 Task: Create Board Marketing Optimization to Workspace Auditing and Compliance. Create Board Social Media Listening to Workspace Auditing and Compliance. Create Board Diversity and Inclusion Policy Development and Implementation to Workspace Auditing and Compliance
Action: Mouse moved to (387, 90)
Screenshot: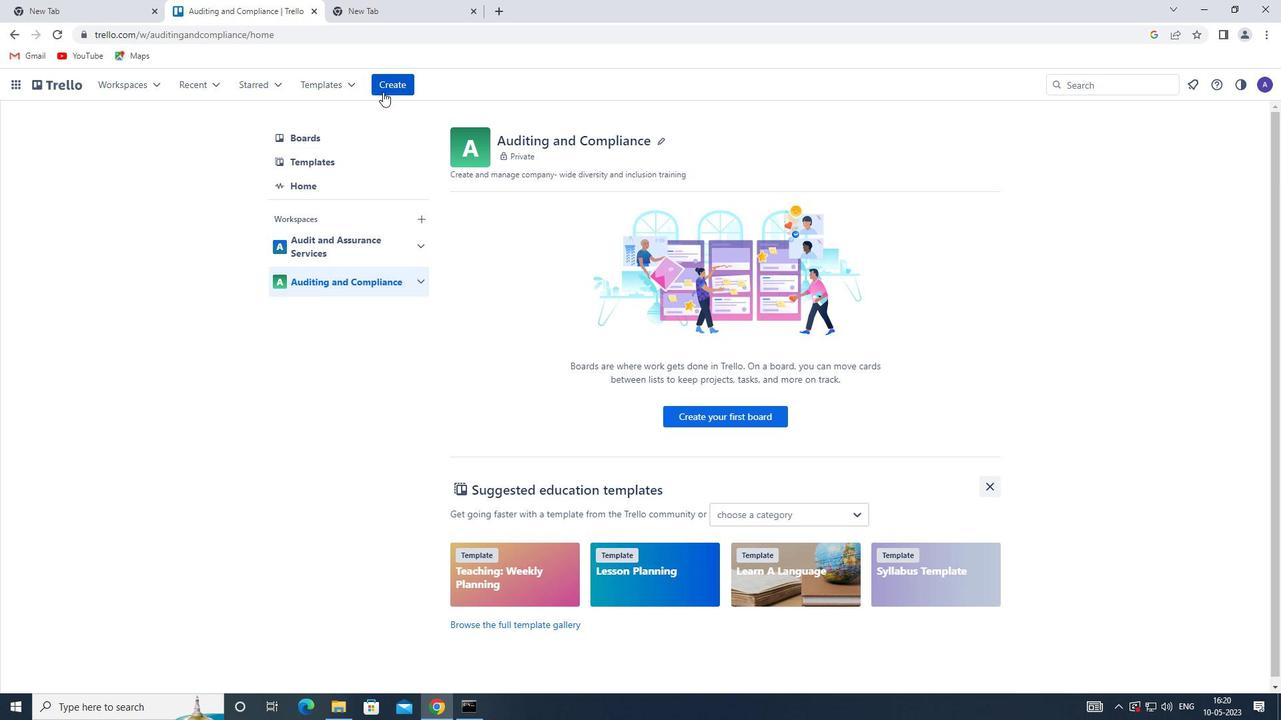 
Action: Mouse pressed left at (387, 90)
Screenshot: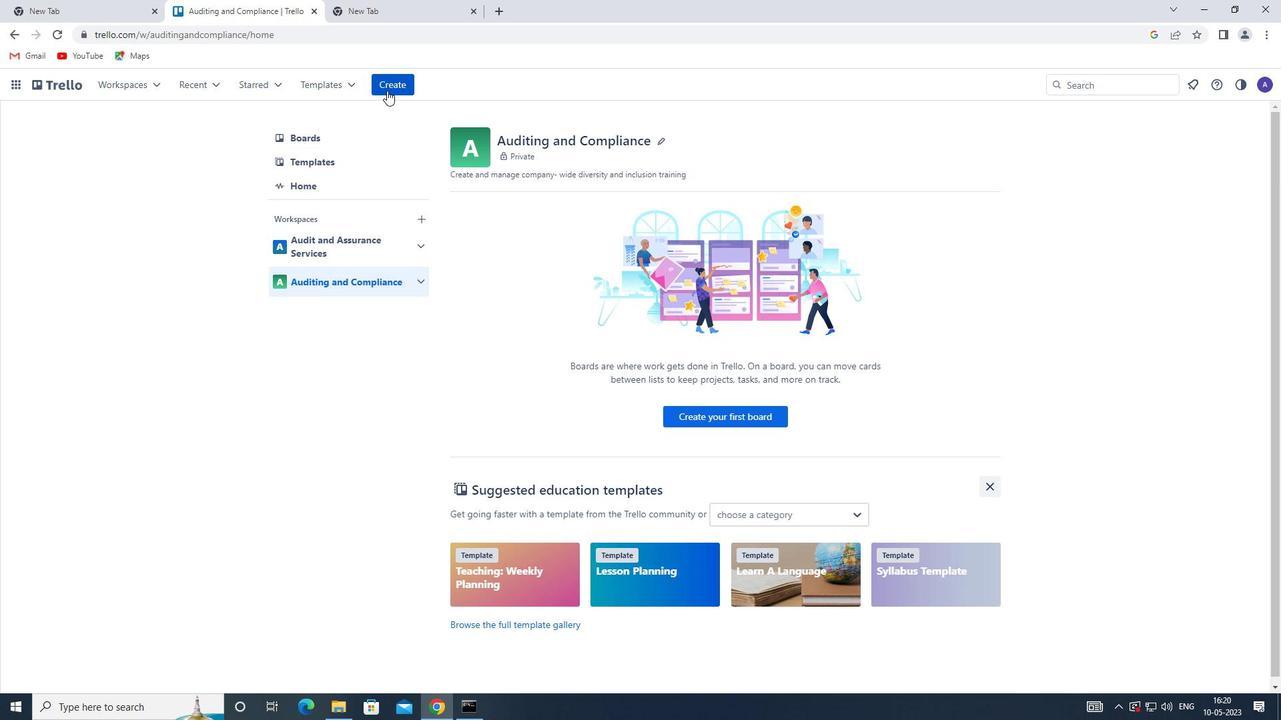 
Action: Mouse moved to (401, 122)
Screenshot: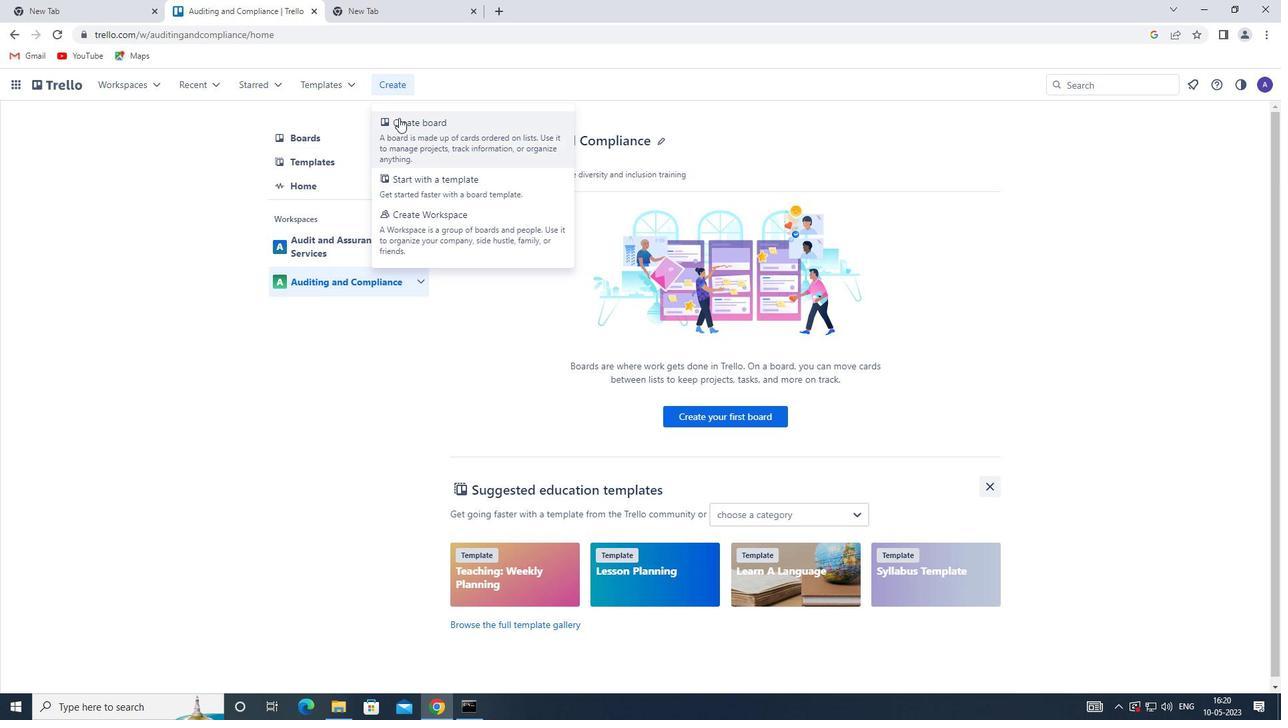 
Action: Mouse pressed left at (401, 122)
Screenshot: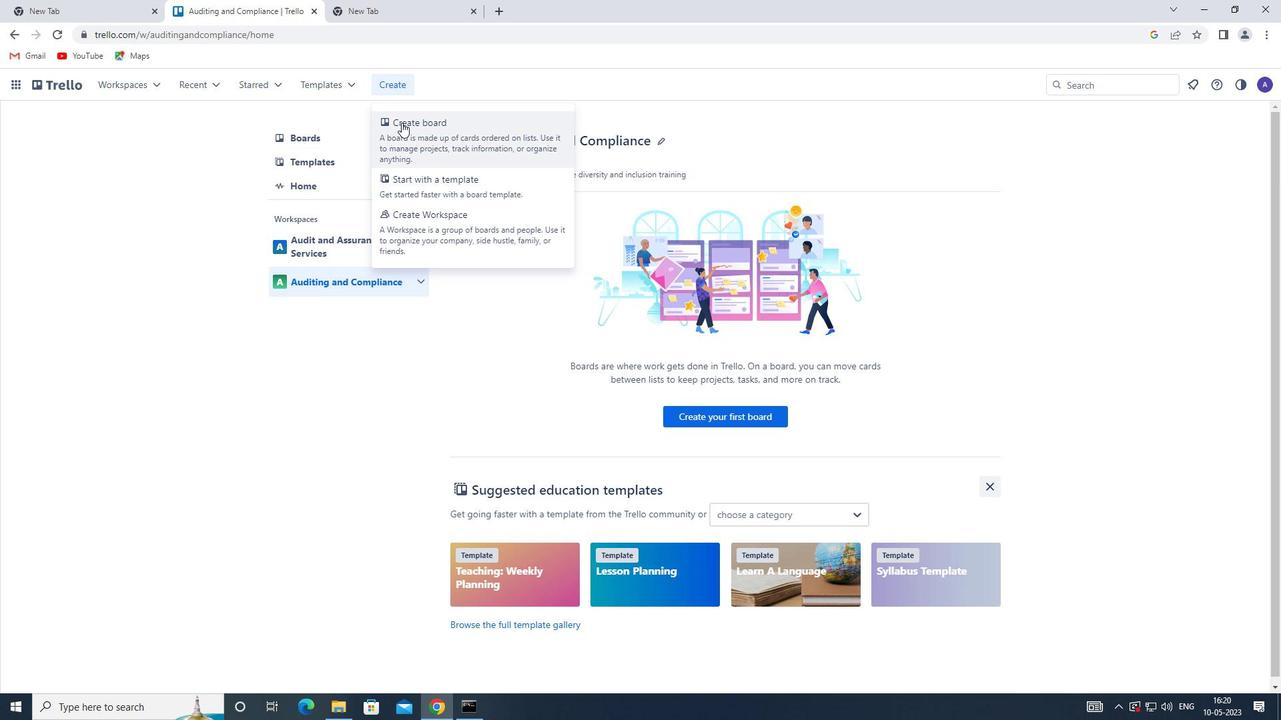 
Action: Mouse moved to (407, 326)
Screenshot: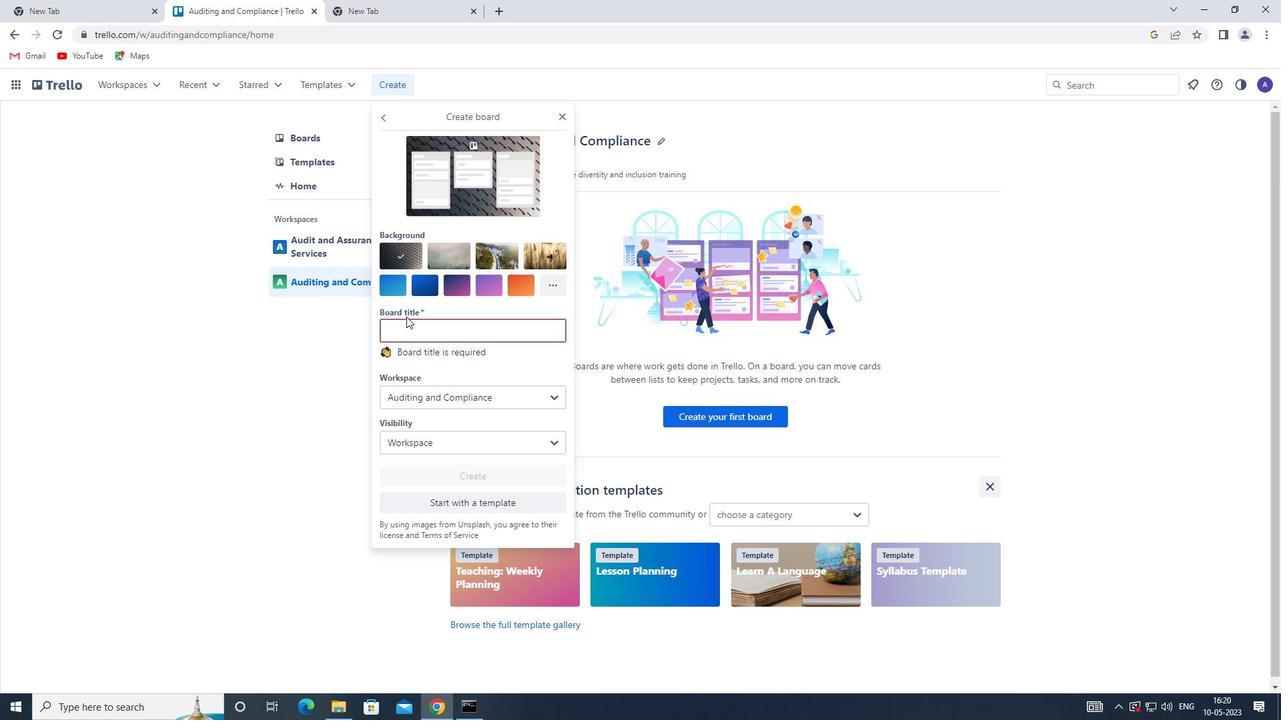 
Action: Mouse pressed left at (407, 326)
Screenshot: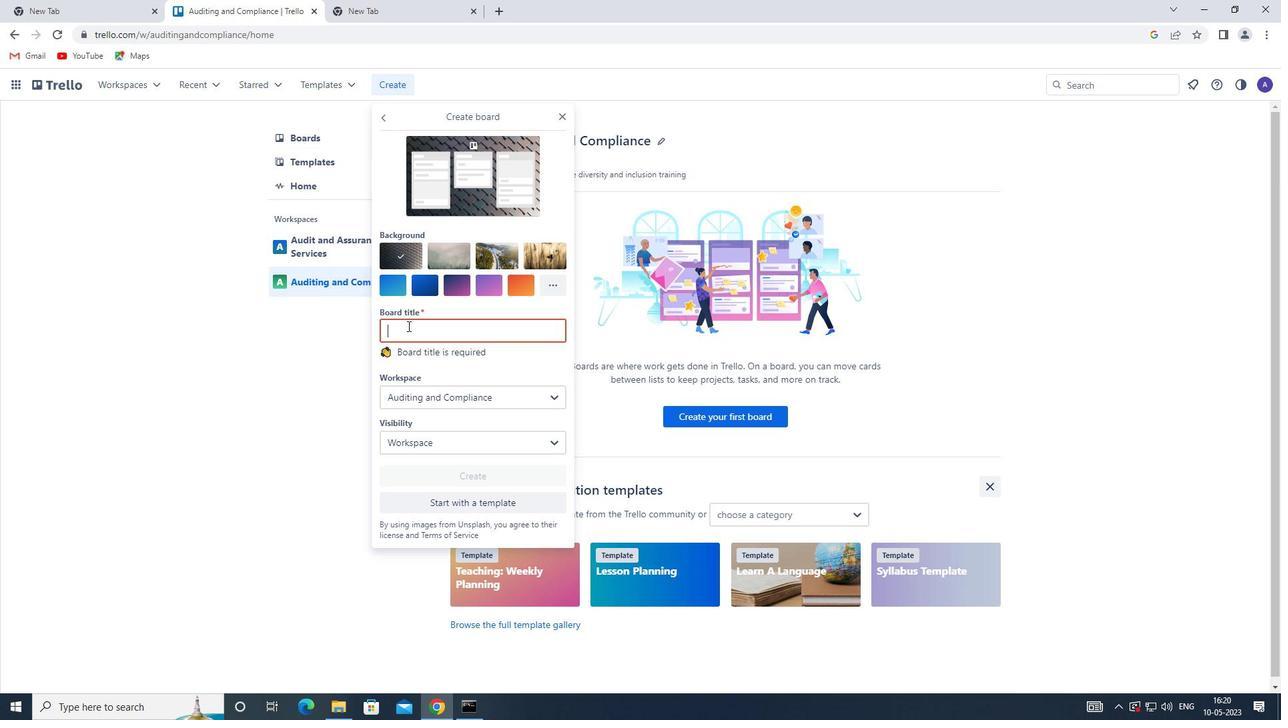 
Action: Key pressed <Key.shift><Key.shift><Key.shift><Key.shift><Key.shift><Key.shift><Key.shift><Key.shift><Key.shift><Key.shift><Key.shift><Key.shift><Key.shift><Key.shift><Key.shift><Key.shift><Key.shift><Key.shift><Key.shift><Key.shift><Key.shift><Key.shift><Key.shift><Key.shift><Key.shift><Key.shift><Key.shift><Key.shift><Key.shift><Key.shift><Key.shift><Key.shift><Key.shift><Key.shift><Key.shift><Key.shift><Key.shift><Key.shift><Key.shift><Key.shift><Key.shift><Key.shift><Key.shift><Key.shift><Key.shift><Key.shift><Key.shift><Key.shift><Key.shift><Key.shift><Key.shift><Key.shift><Key.shift><Key.shift><Key.shift><Key.shift><Key.shift><Key.shift><Key.shift><Key.shift><Key.shift><Key.shift><Key.shift><Key.shift><Key.shift><Key.shift><Key.shift><Key.shift><Key.shift><Key.shift><Key.shift><Key.shift><Key.shift><Key.shift><Key.shift><Key.shift>MARKETING<Key.space><Key.shift>OPTIMIZATION
Screenshot: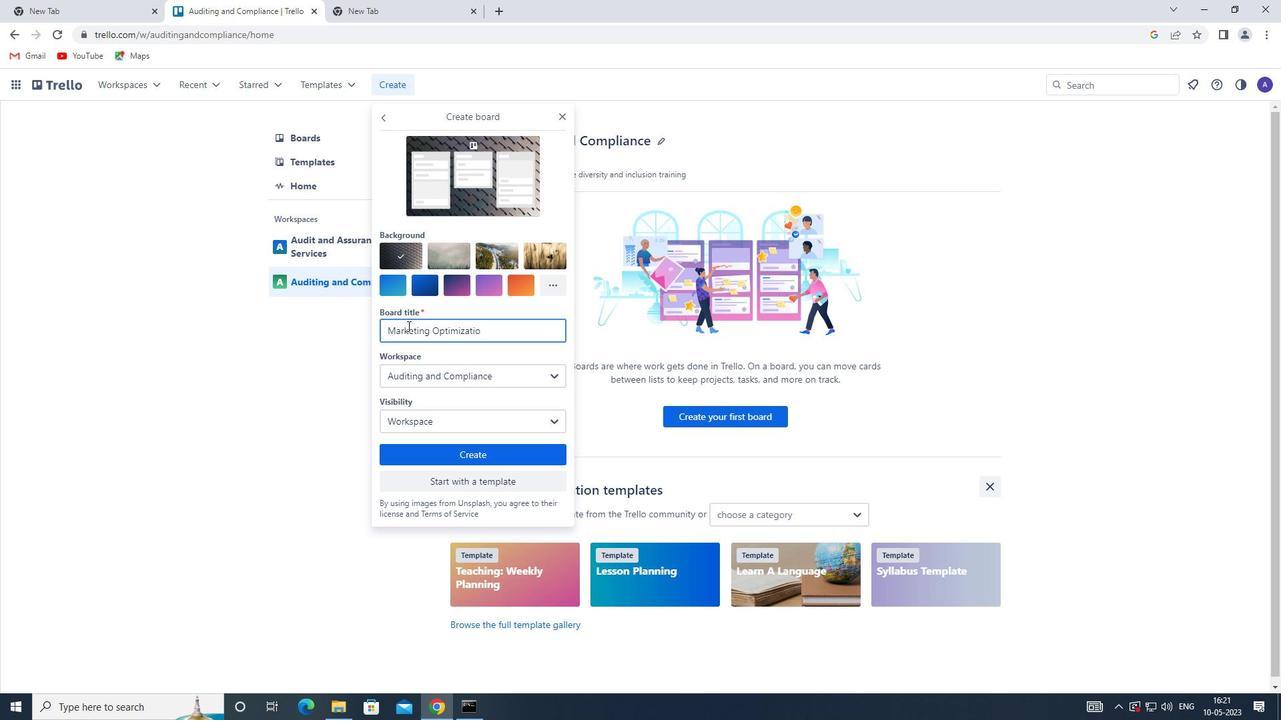 
Action: Mouse moved to (445, 453)
Screenshot: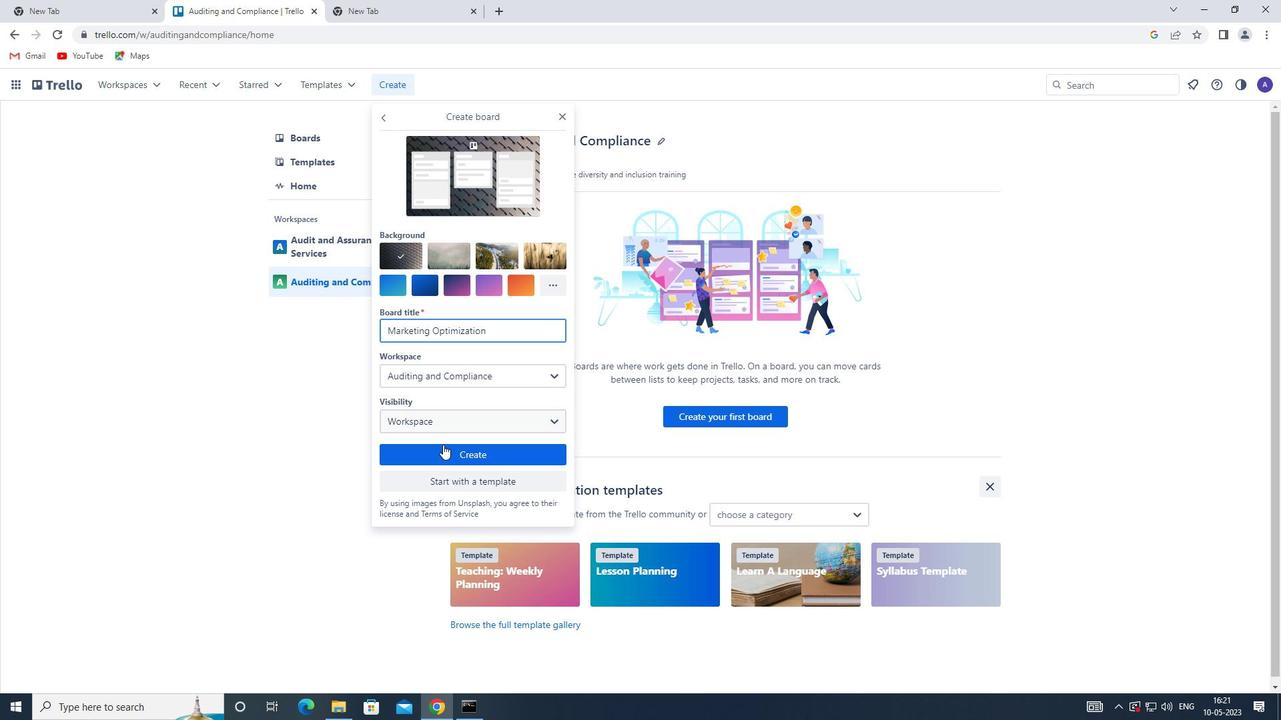 
Action: Mouse pressed left at (445, 453)
Screenshot: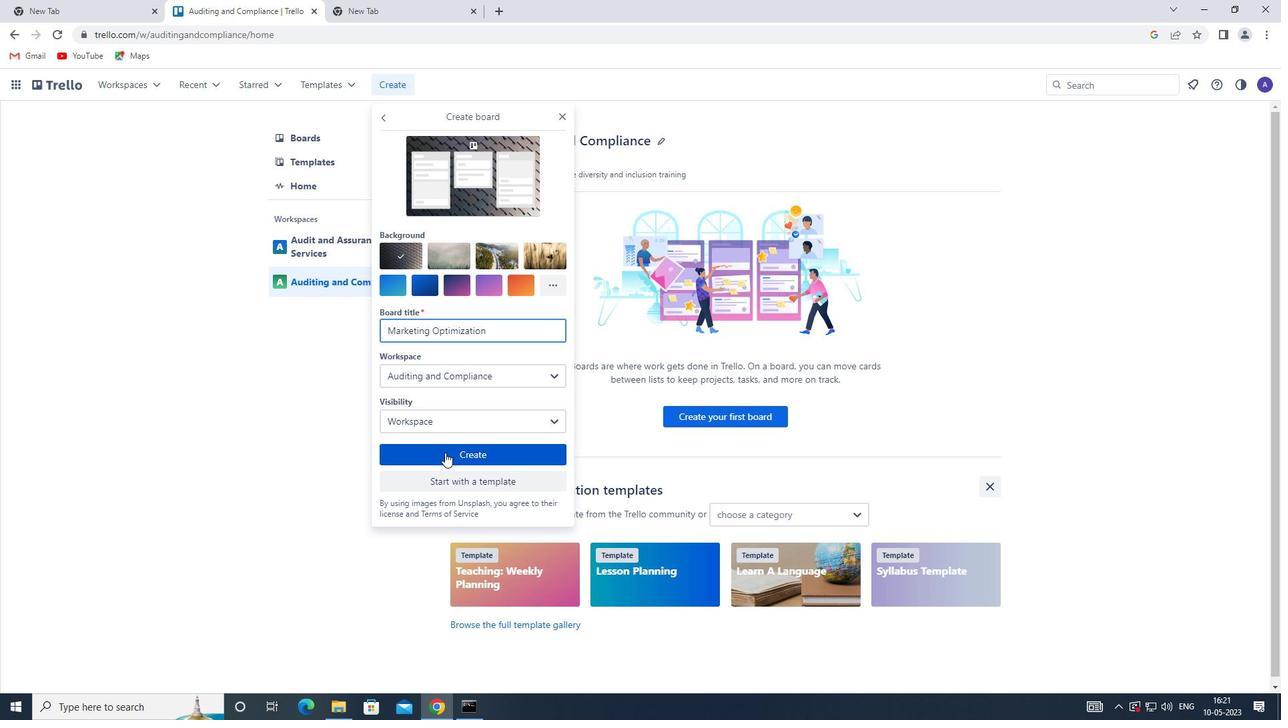 
Action: Mouse moved to (402, 79)
Screenshot: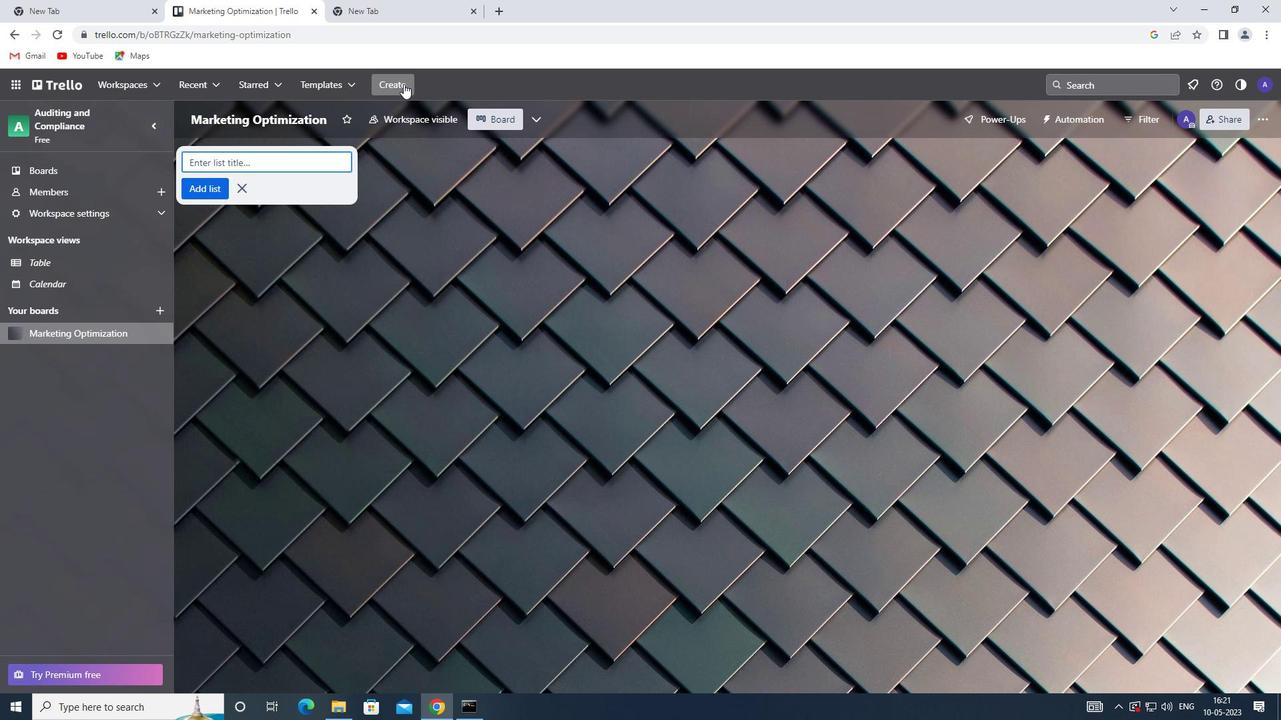 
Action: Mouse pressed left at (402, 79)
Screenshot: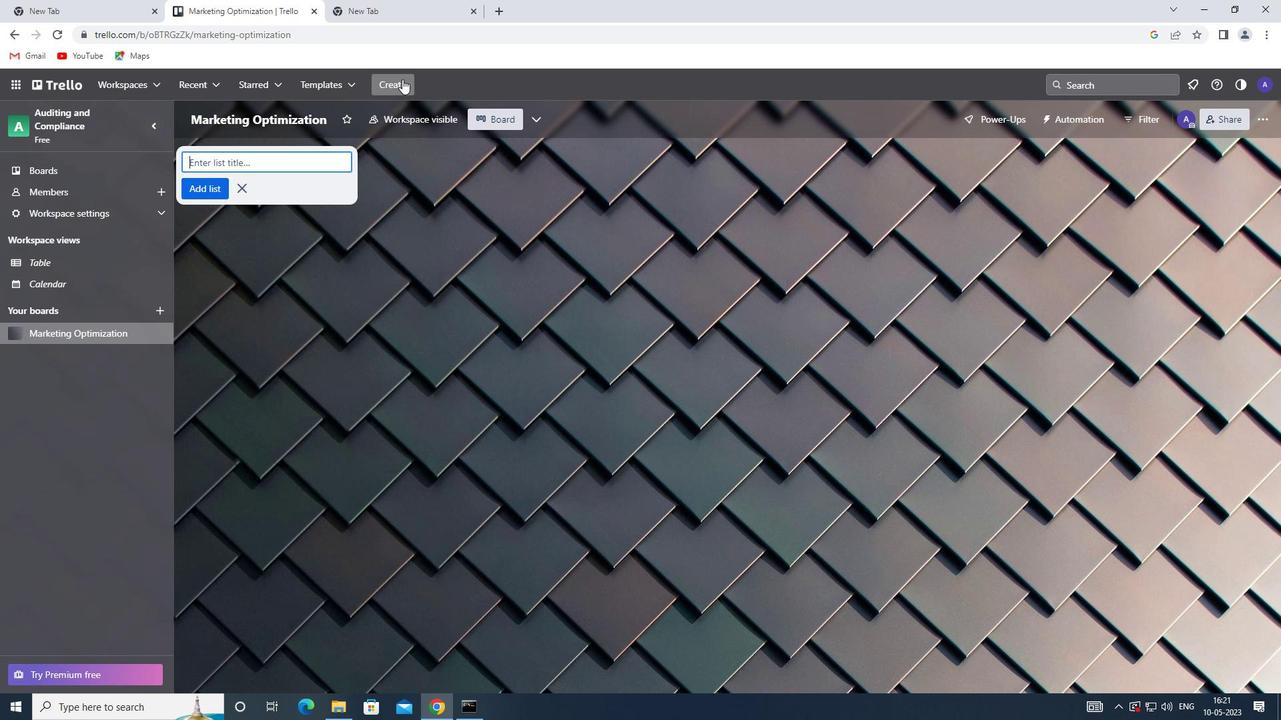 
Action: Mouse moved to (412, 124)
Screenshot: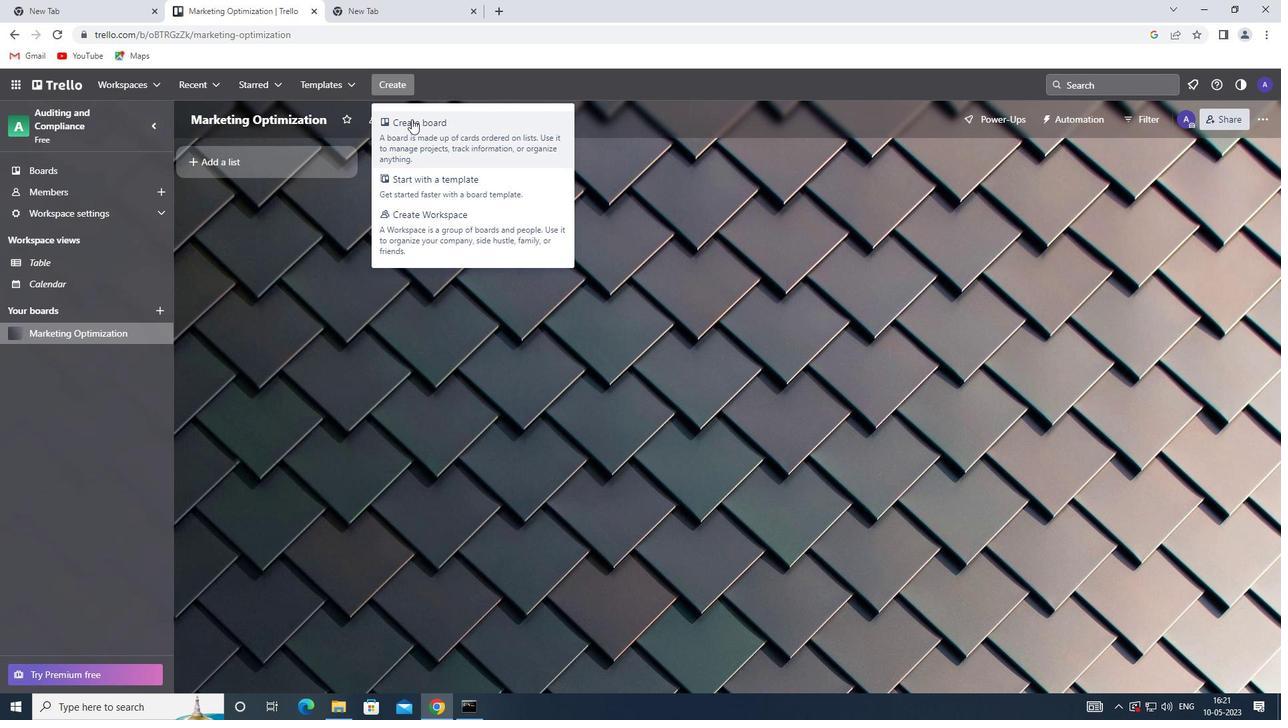 
Action: Mouse pressed left at (412, 124)
Screenshot: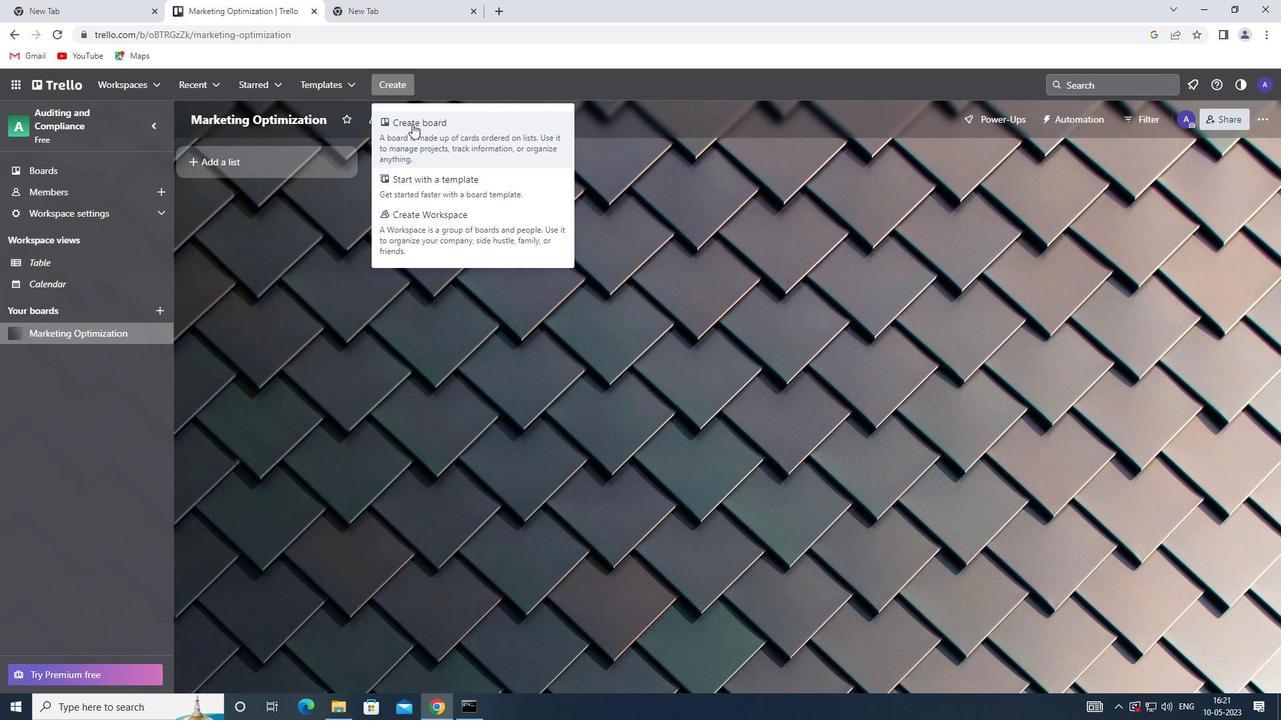 
Action: Mouse moved to (400, 335)
Screenshot: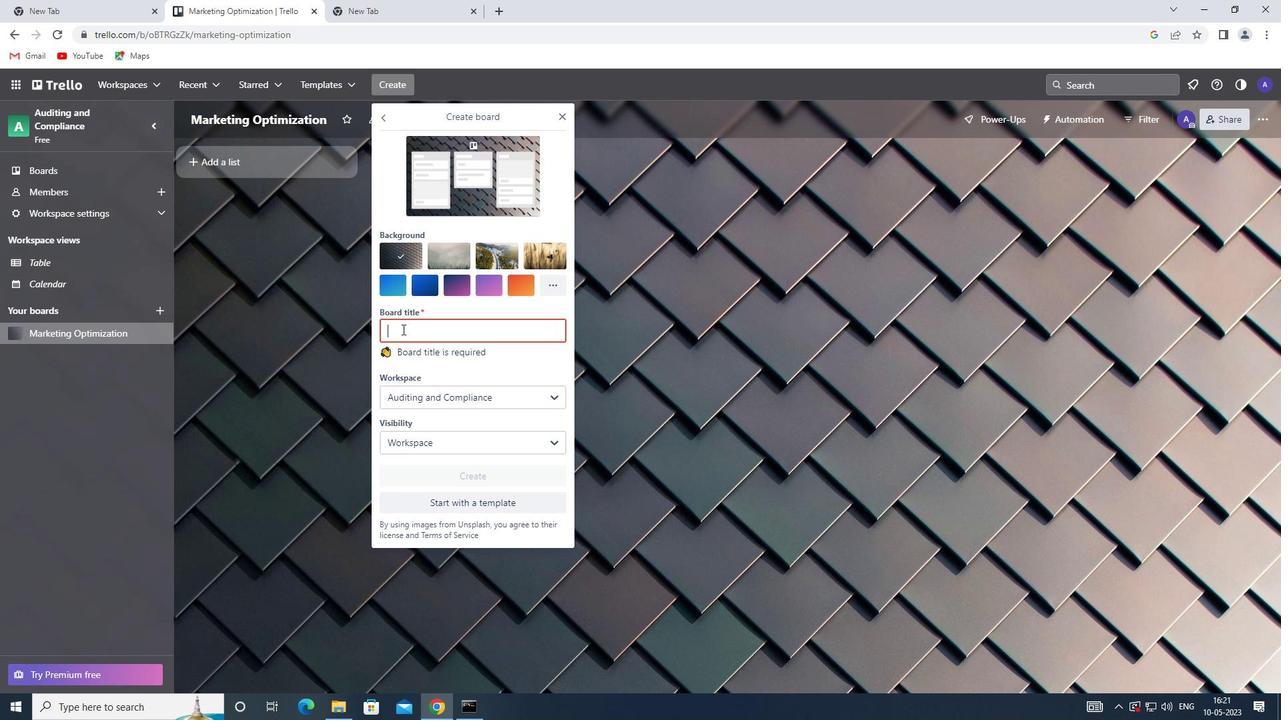 
Action: Mouse pressed left at (400, 335)
Screenshot: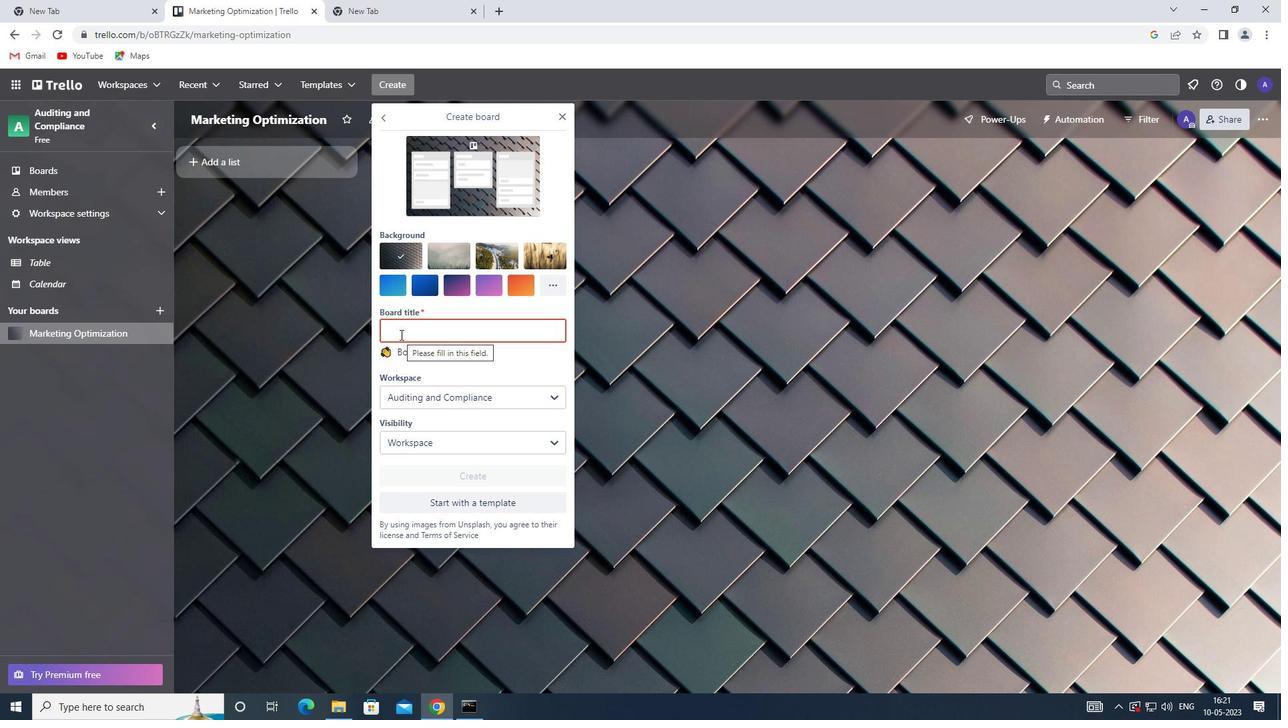 
Action: Key pressed <Key.shift><Key.shift>SOCIAL<Key.space><Key.shift>MEDIA<Key.space><Key.shift><Key.shift><Key.shift><Key.shift>LISTENING
Screenshot: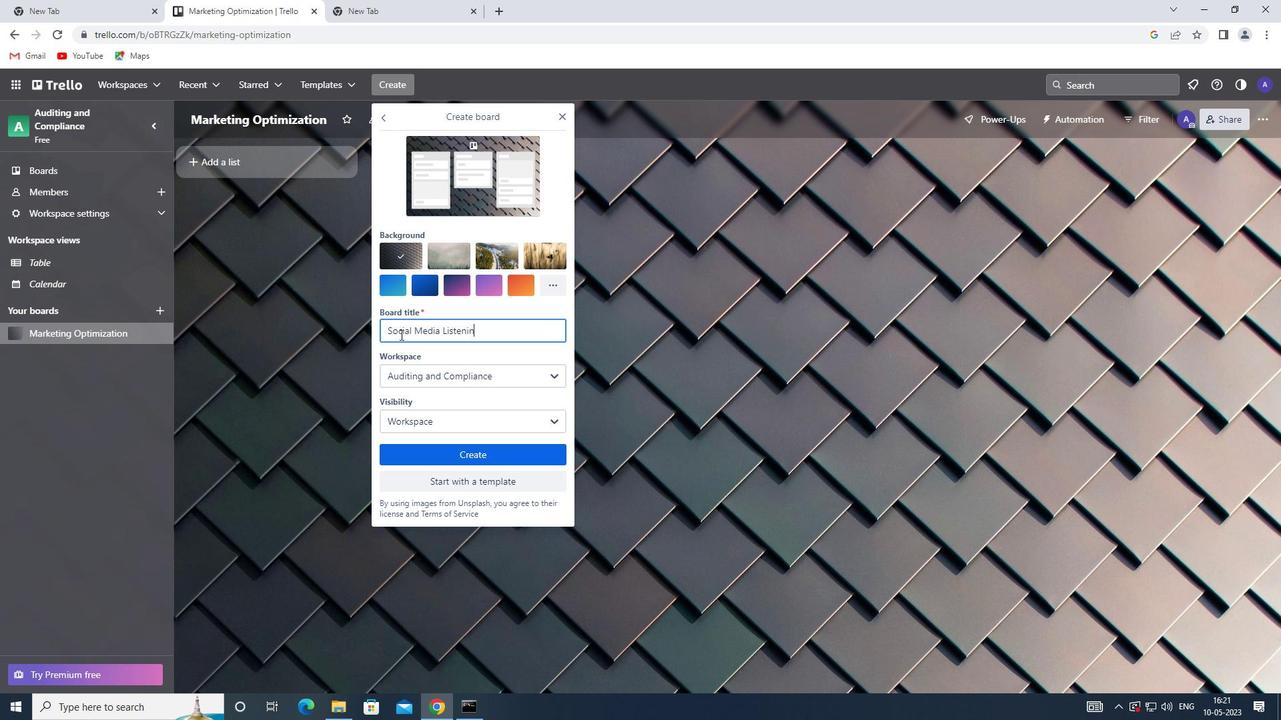
Action: Mouse moved to (443, 450)
Screenshot: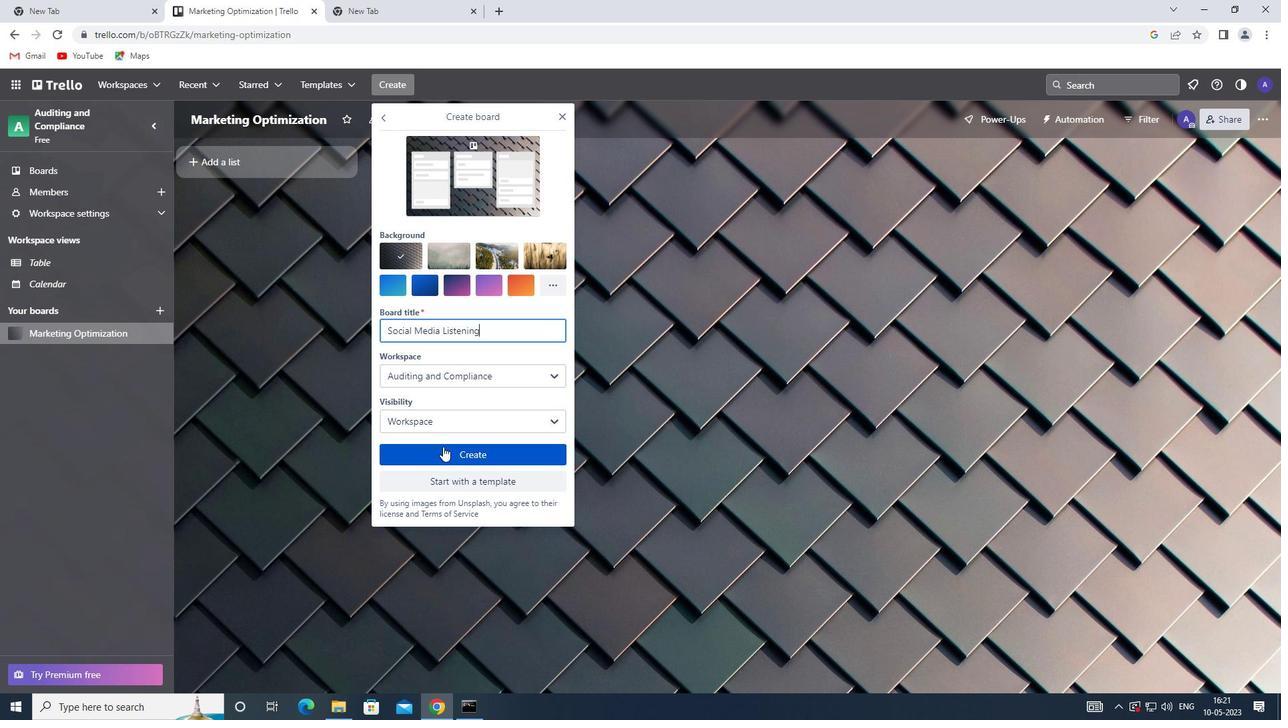 
Action: Mouse pressed left at (443, 450)
Screenshot: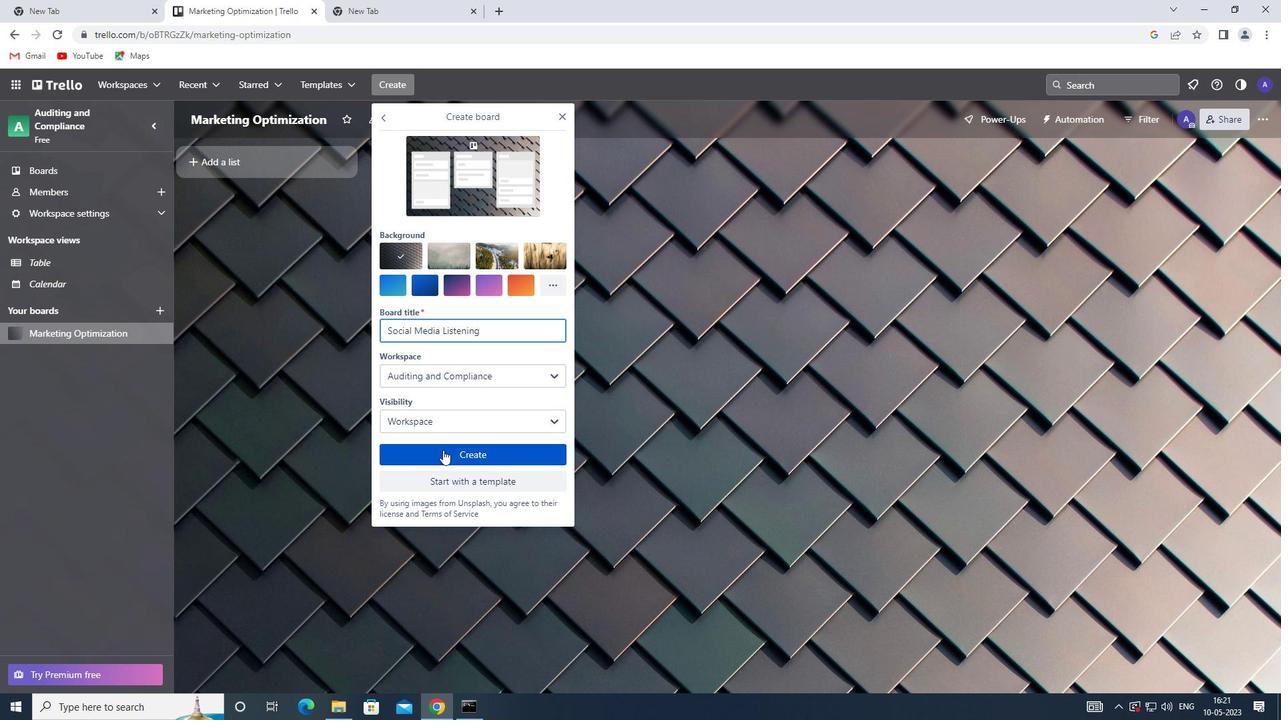 
Action: Mouse moved to (407, 82)
Screenshot: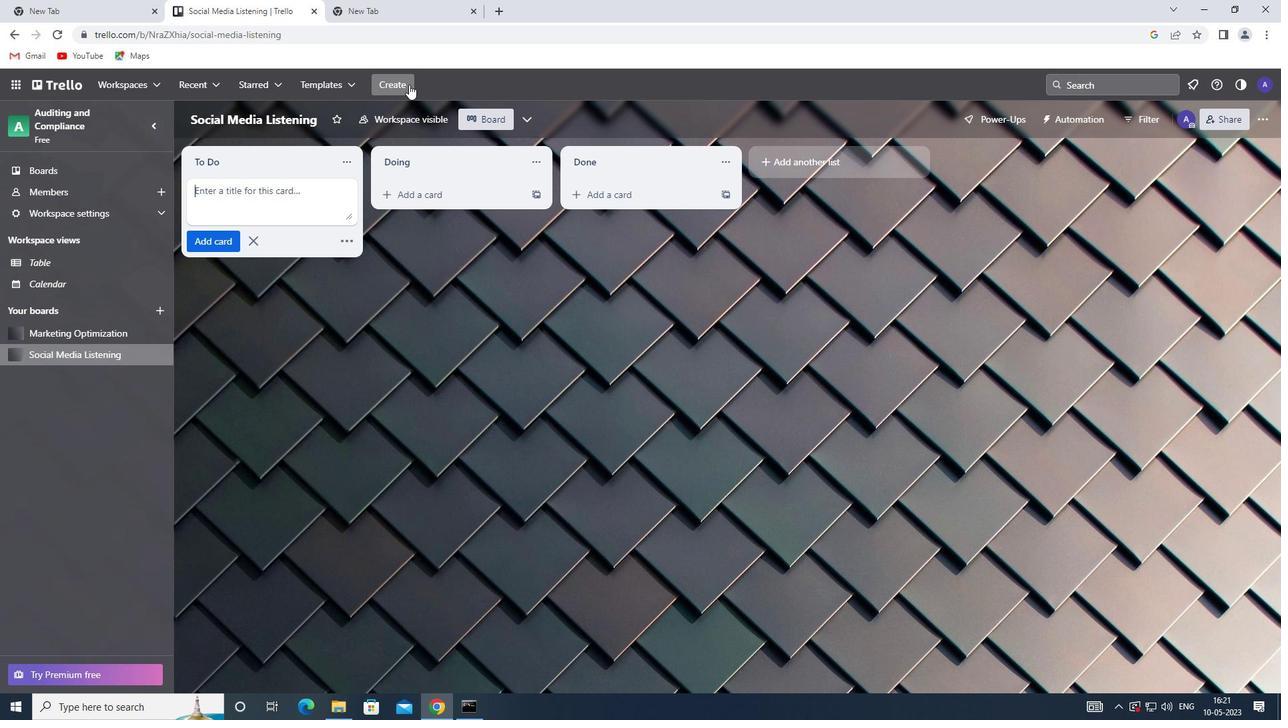 
Action: Mouse pressed left at (407, 82)
Screenshot: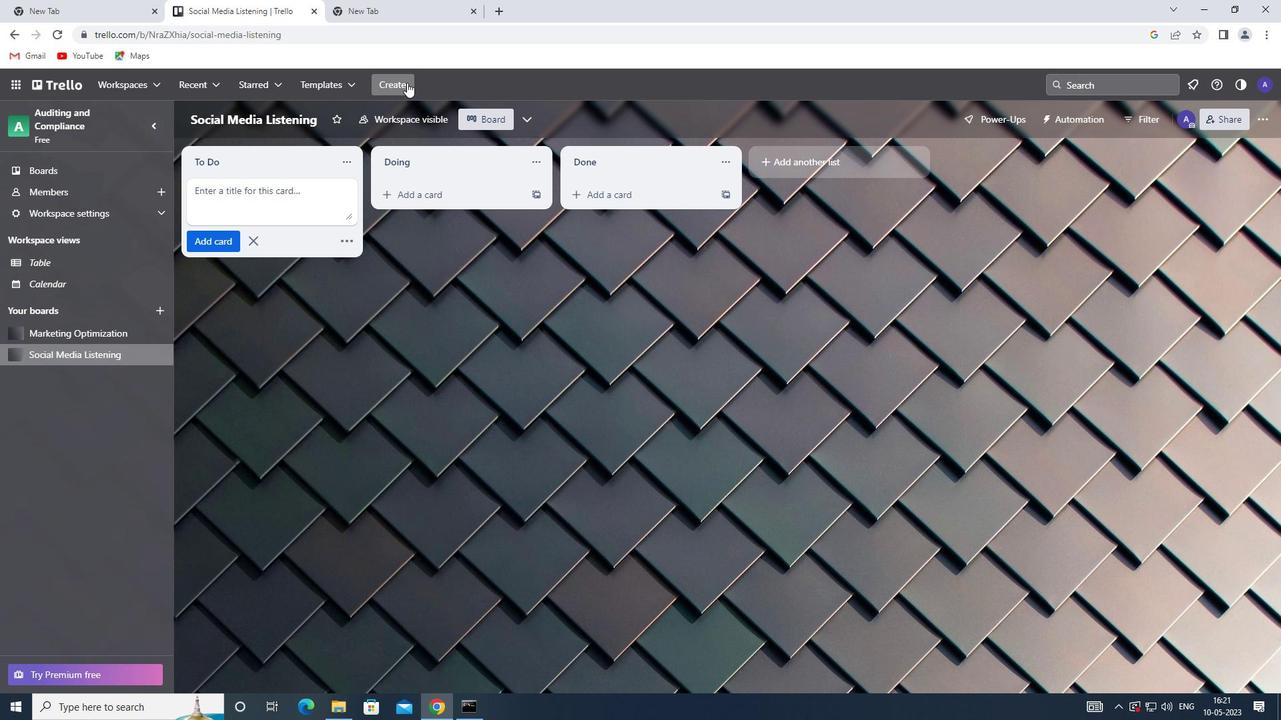 
Action: Mouse moved to (421, 144)
Screenshot: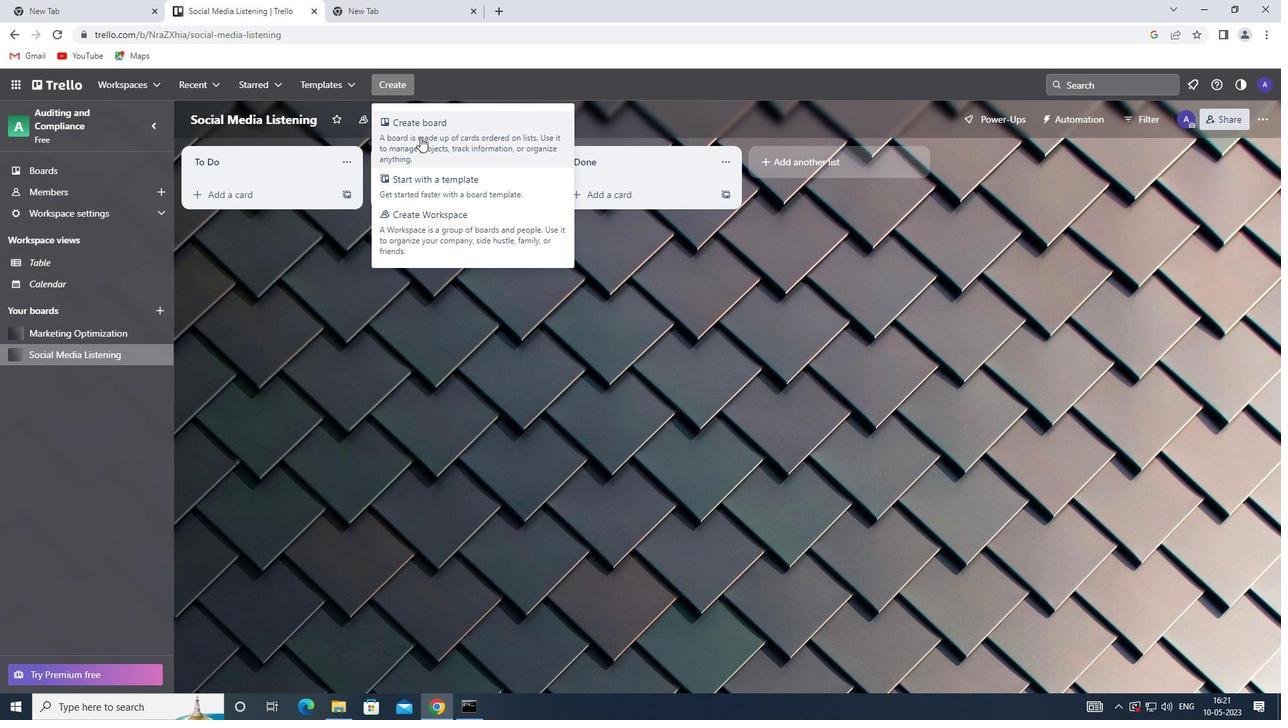 
Action: Mouse pressed left at (421, 144)
Screenshot: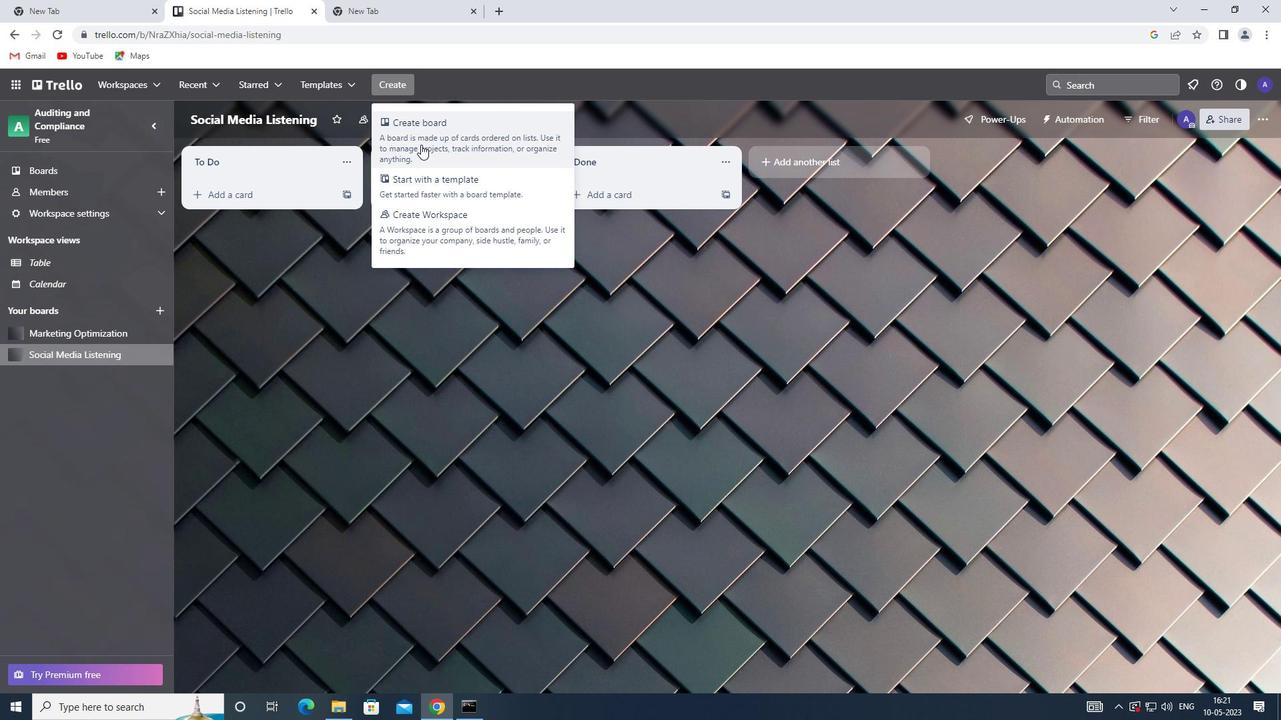 
Action: Mouse moved to (405, 330)
Screenshot: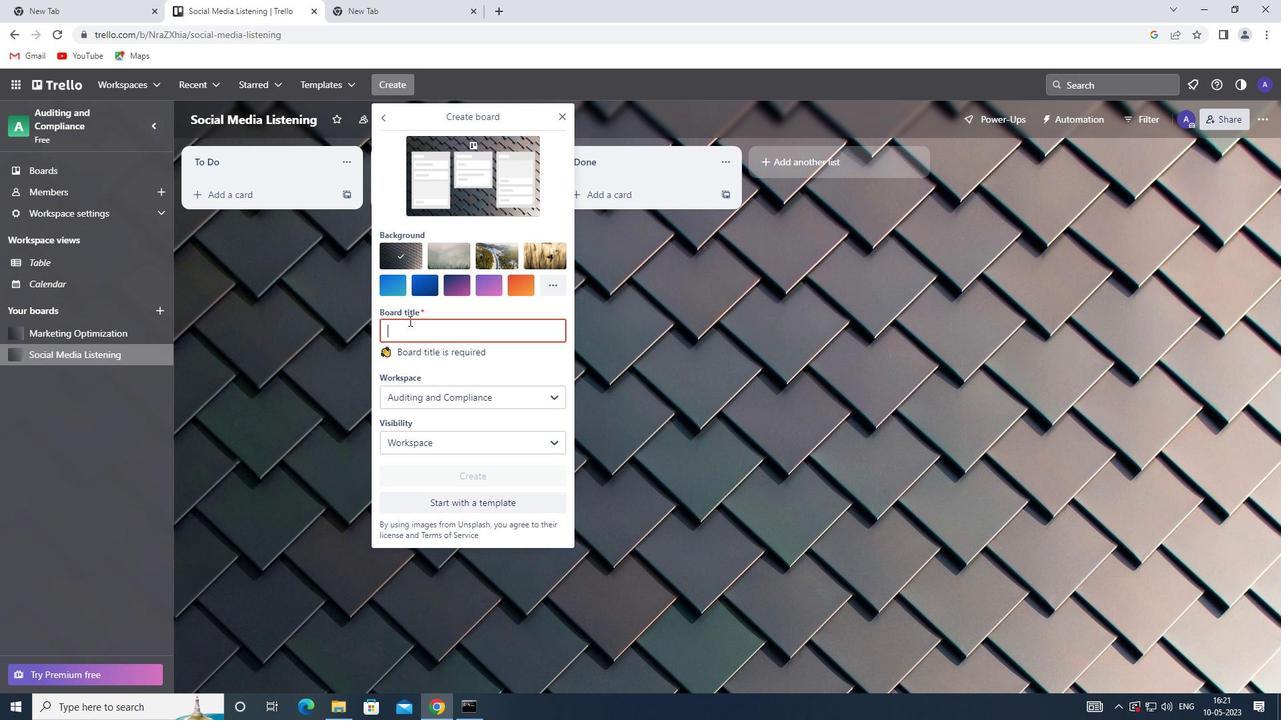 
Action: Mouse pressed left at (405, 330)
Screenshot: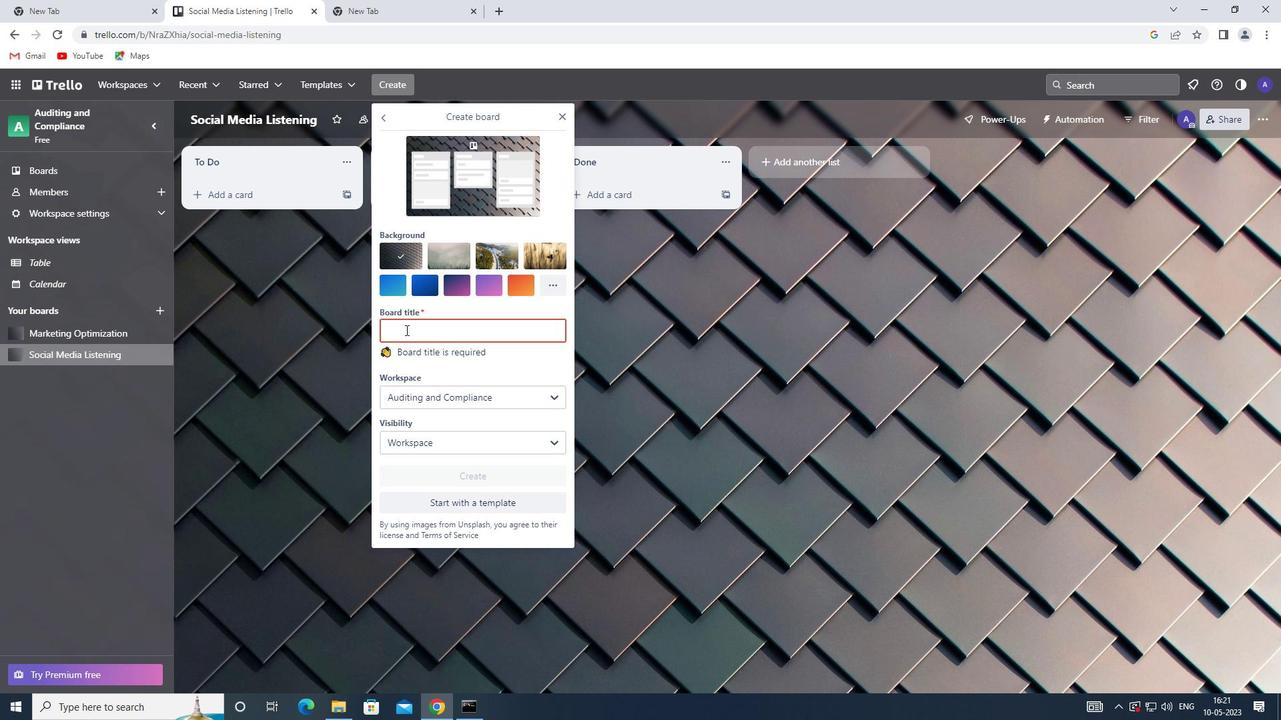 
Action: Key pressed <Key.shift>DIVERSITY<Key.space>AND<Key.space><Key.shift><Key.shift><Key.shift><Key.shift><Key.shift><Key.shift><Key.shift><Key.shift><Key.shift><Key.shift><Key.shift>INCLUSION<Key.space><Key.shift>POLICY<Key.space><Key.shift><Key.shift><Key.shift><Key.shift><Key.shift>DEVELOPMENT<Key.space>AND<Key.space><Key.shift>IMPLEMENTATION
Screenshot: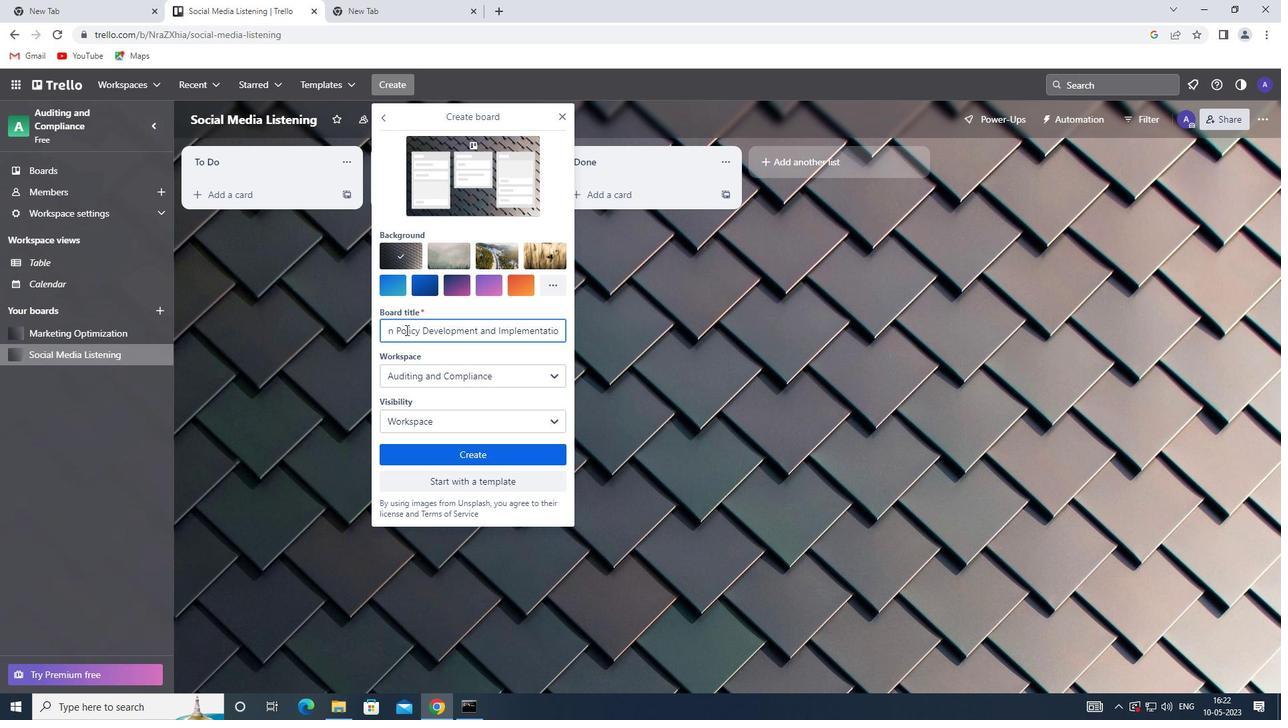 
Action: Mouse moved to (461, 461)
Screenshot: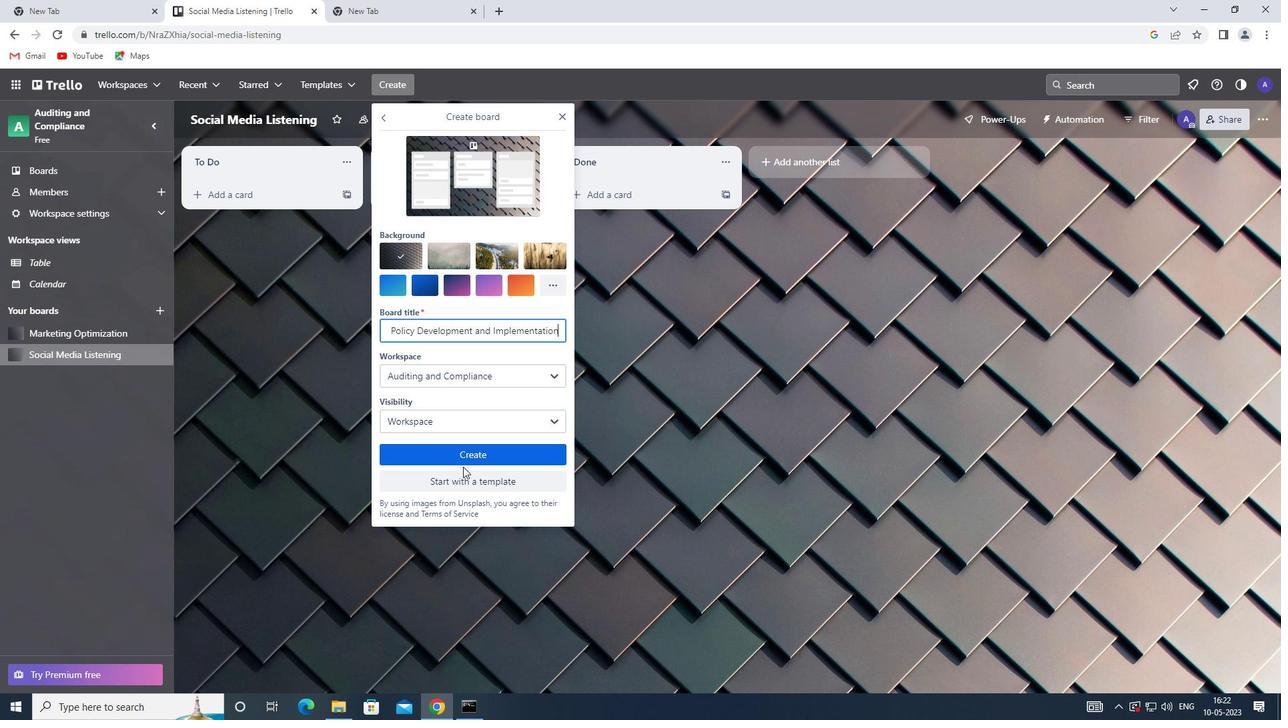 
Action: Mouse pressed left at (461, 461)
Screenshot: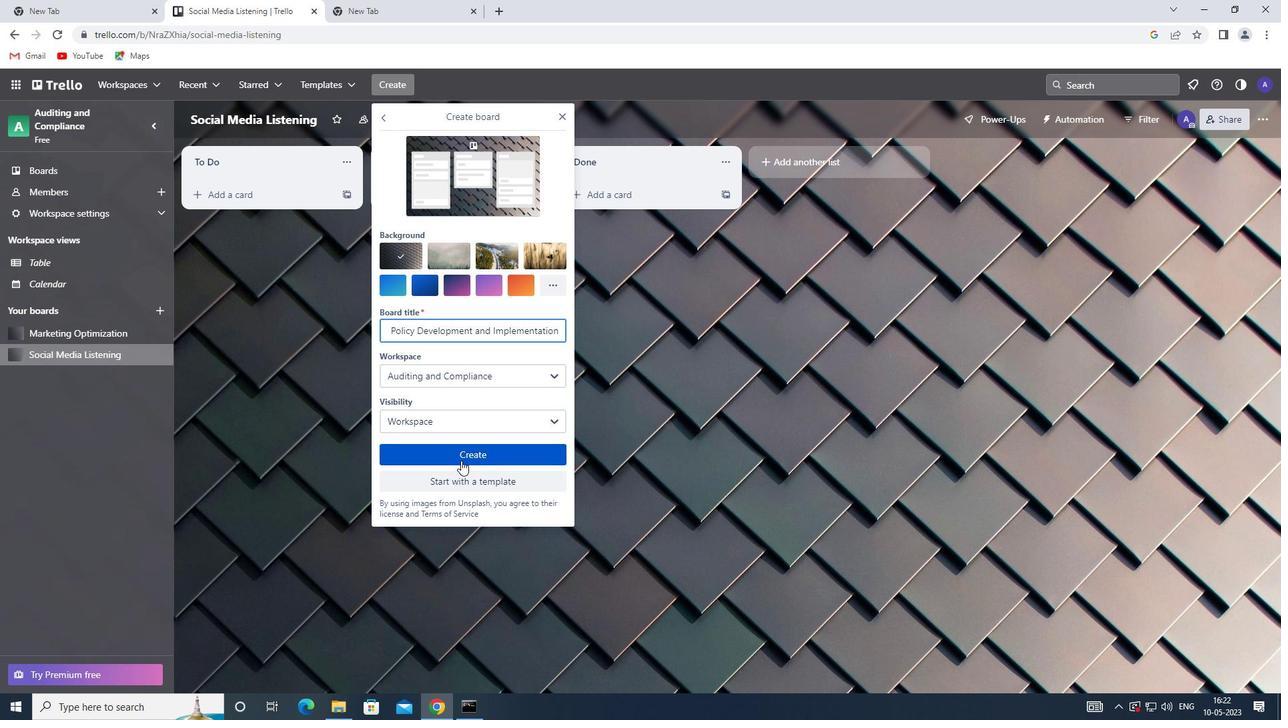 
